Task: Use the formula "GAMMAINV" in spreadsheet "Project protfolio".
Action: Mouse moved to (757, 118)
Screenshot: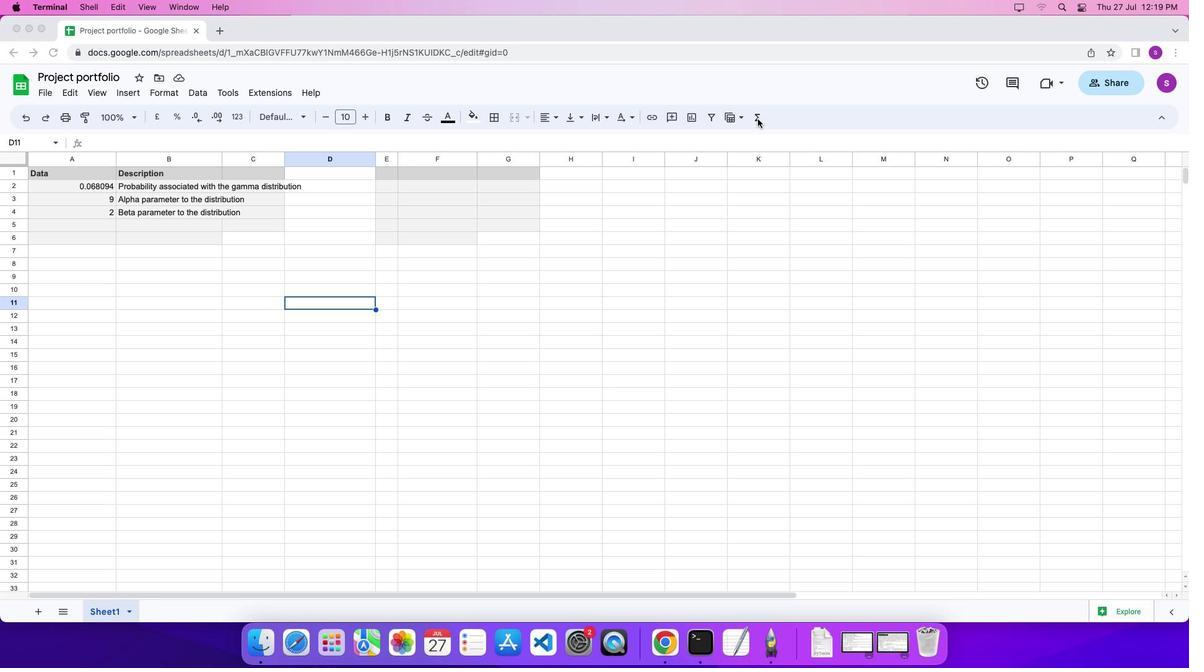 
Action: Mouse pressed left at (757, 118)
Screenshot: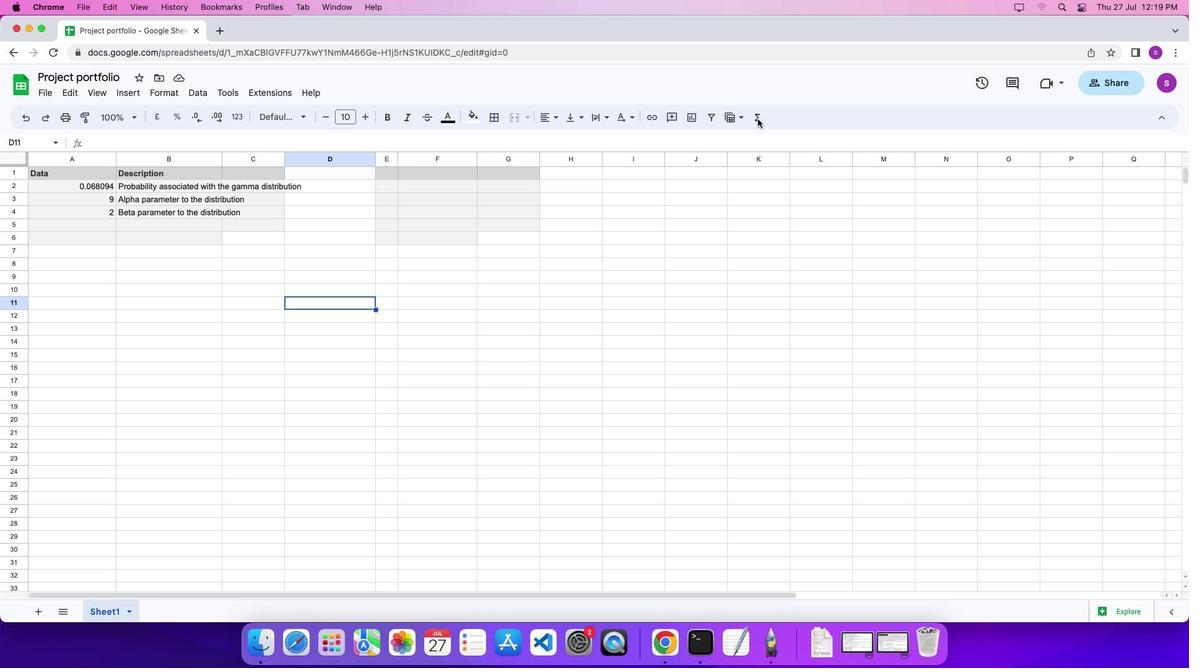 
Action: Mouse moved to (759, 119)
Screenshot: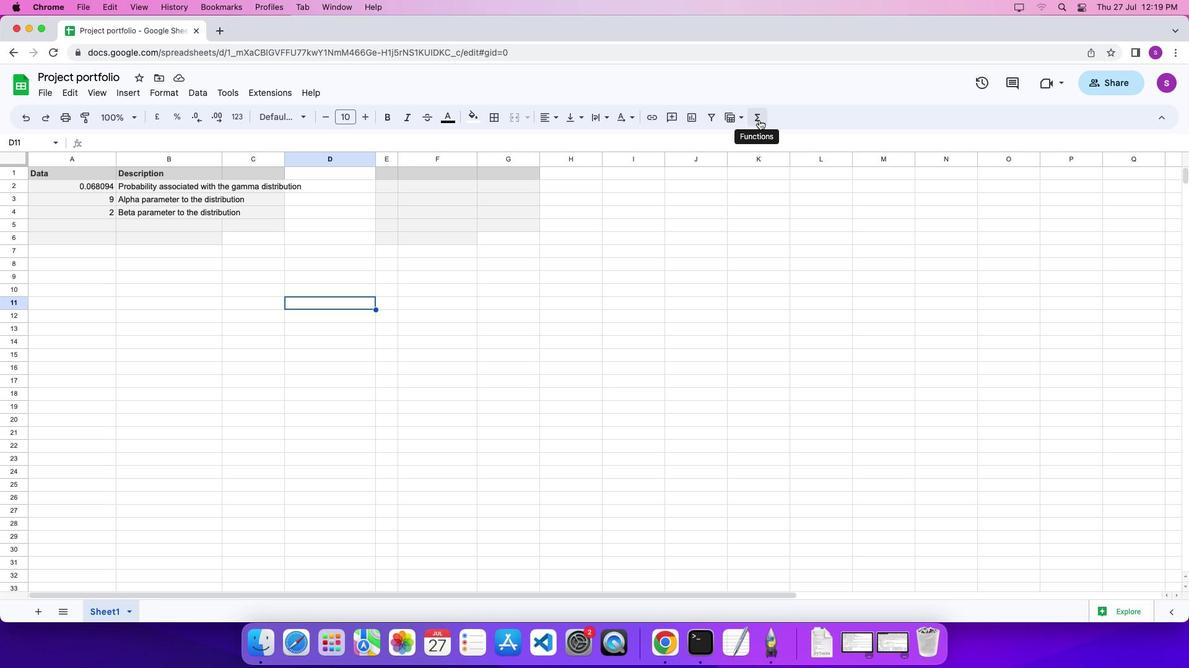 
Action: Mouse pressed left at (759, 119)
Screenshot: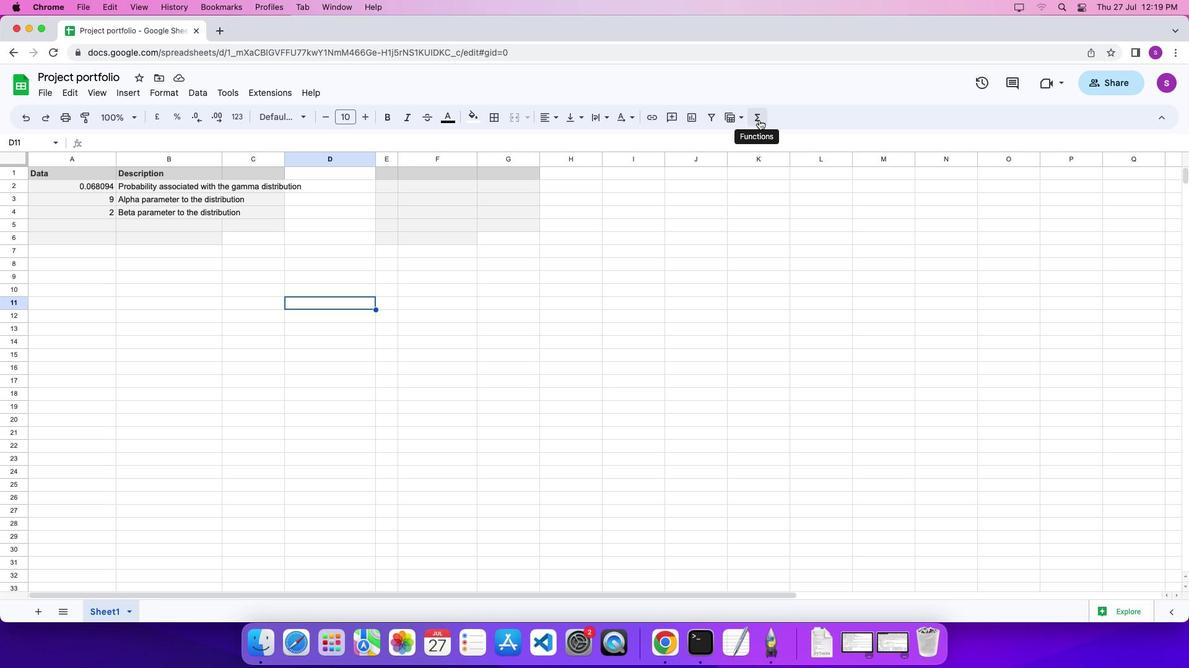 
Action: Mouse moved to (942, 466)
Screenshot: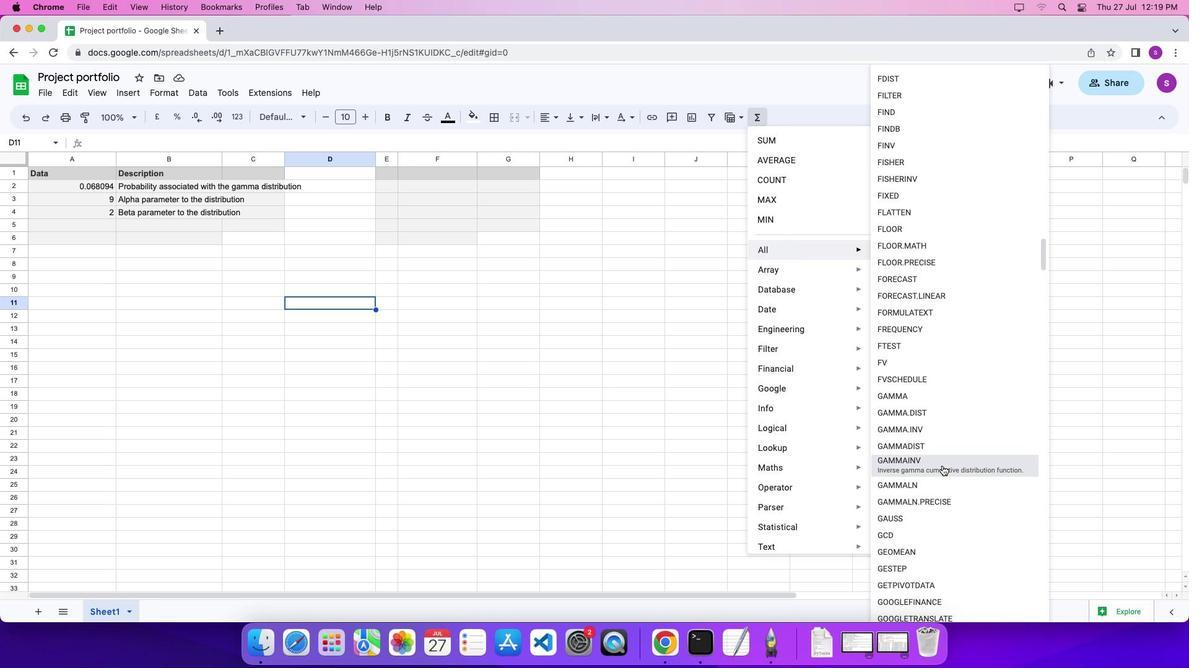 
Action: Mouse pressed left at (942, 466)
Screenshot: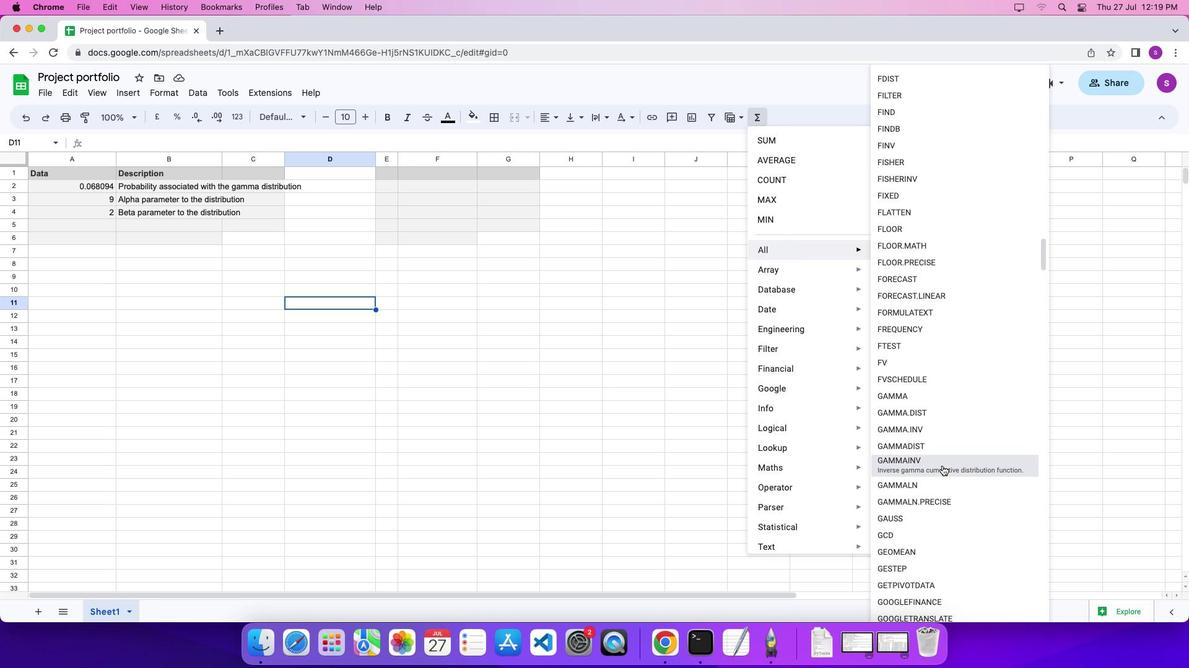 
Action: Mouse moved to (90, 181)
Screenshot: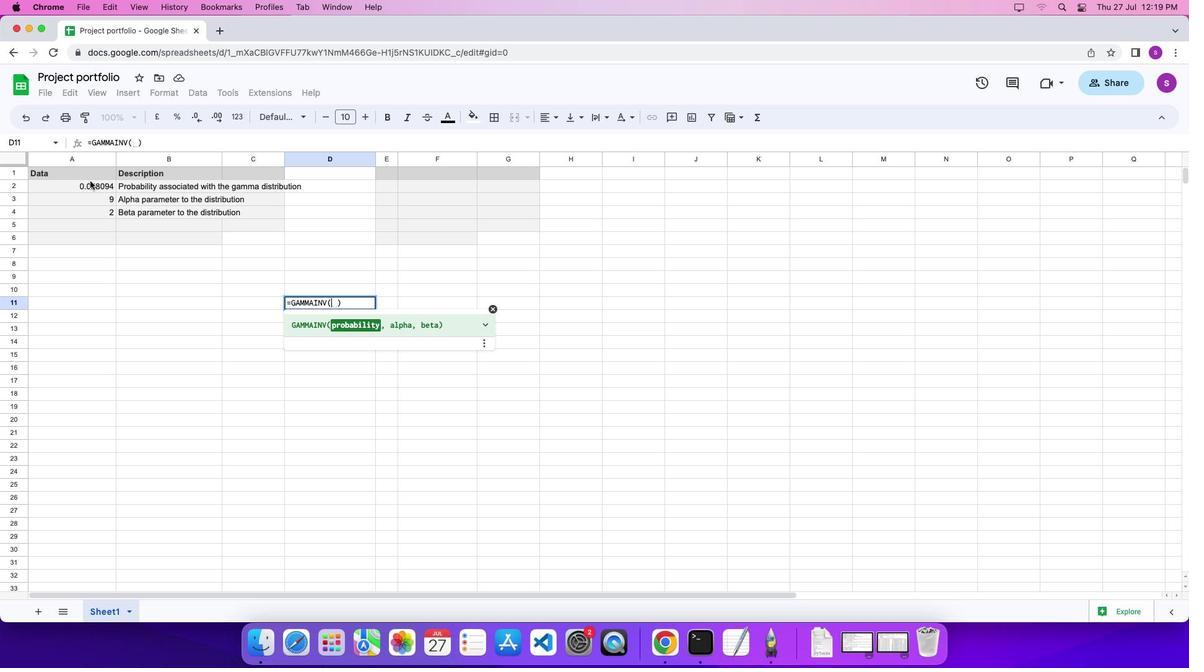
Action: Mouse pressed left at (90, 181)
Screenshot: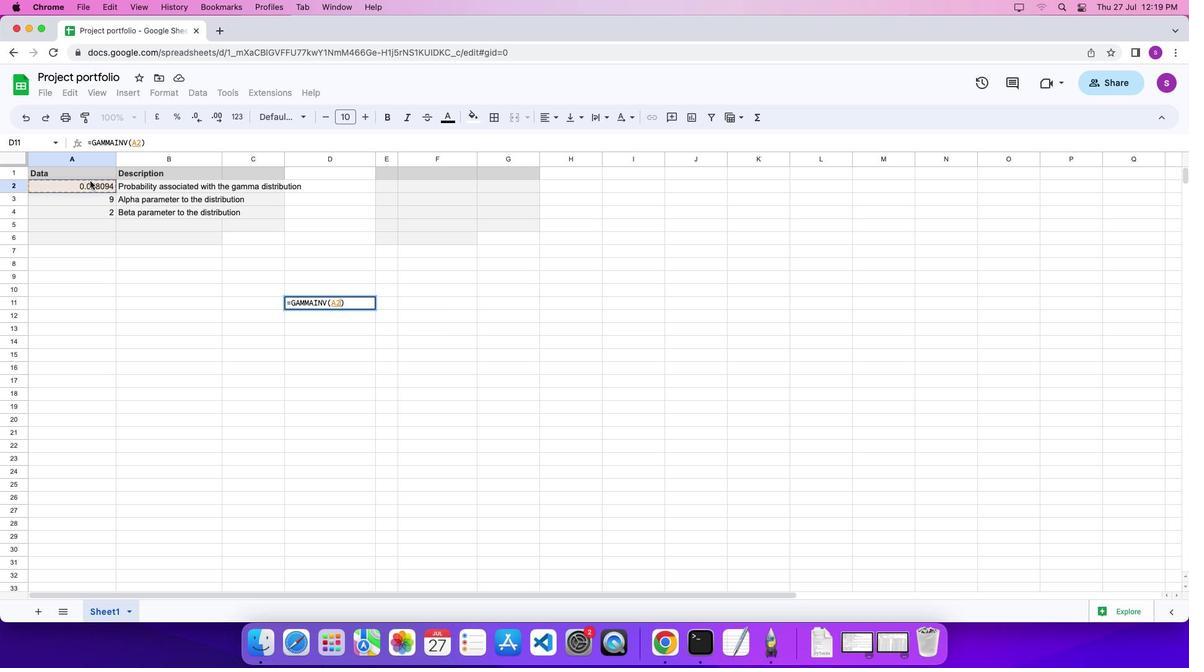 
Action: Mouse moved to (95, 183)
Screenshot: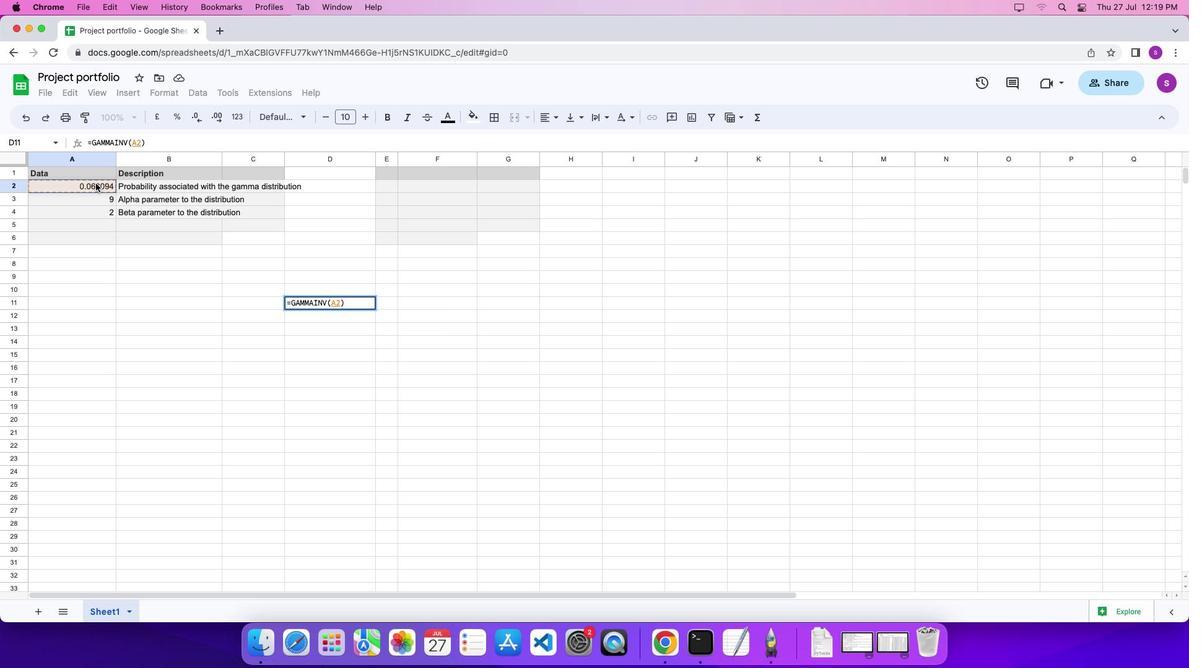 
Action: Key pressed ','
Screenshot: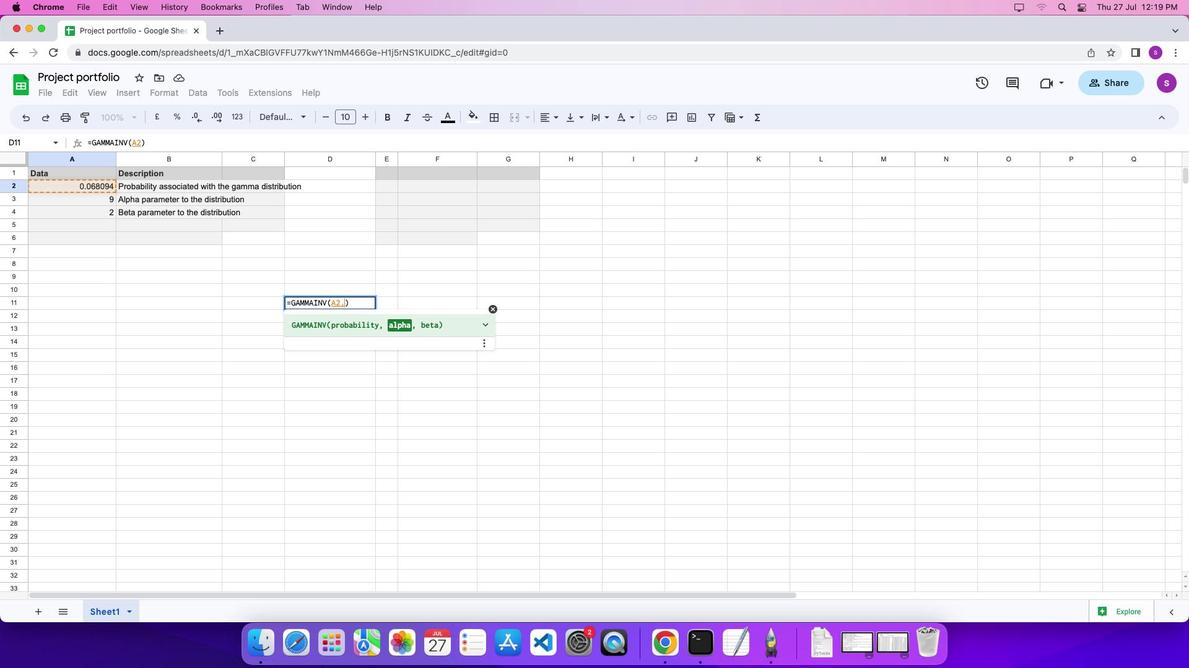 
Action: Mouse moved to (101, 196)
Screenshot: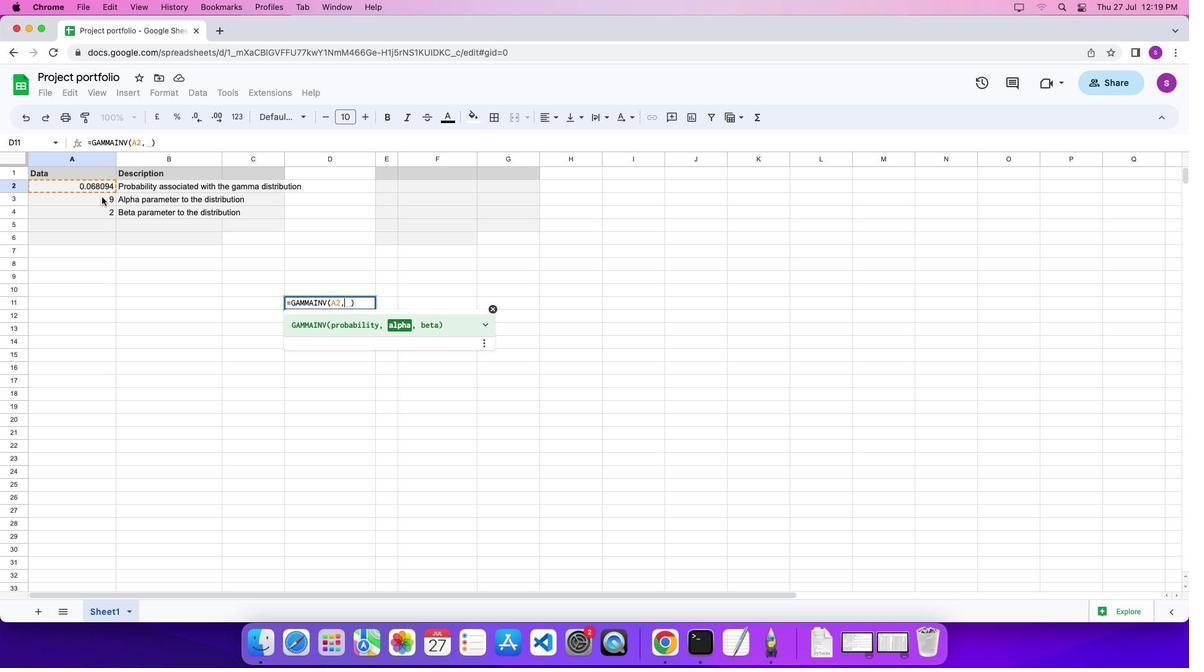 
Action: Mouse pressed left at (101, 196)
Screenshot: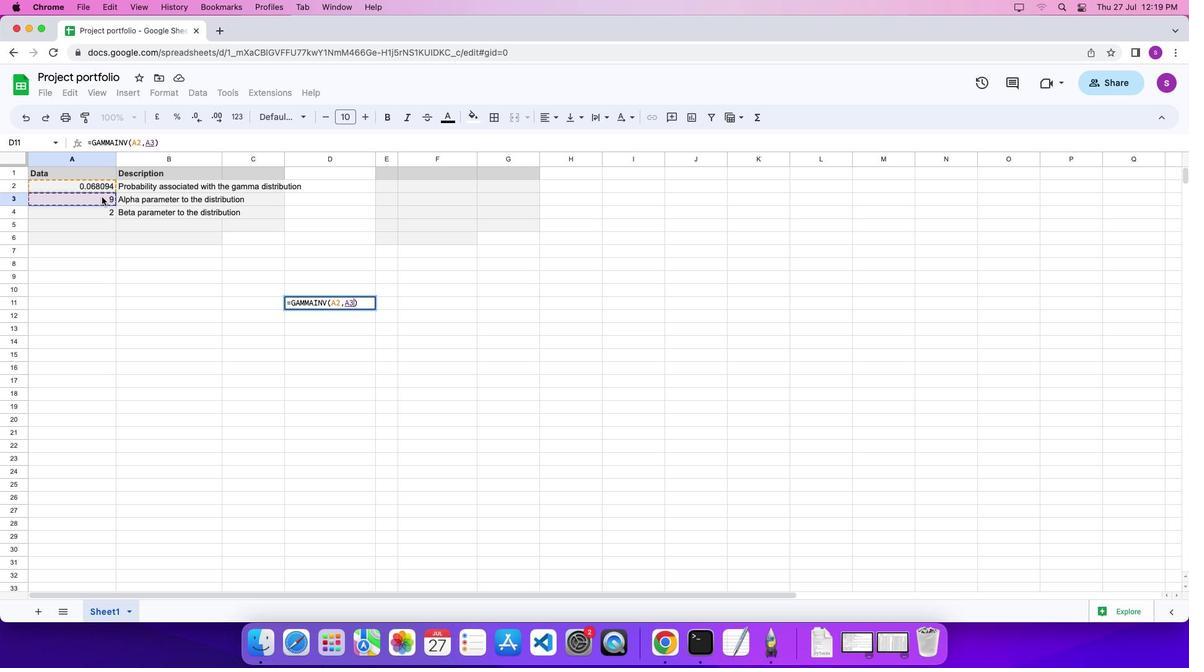 
Action: Key pressed ','
Screenshot: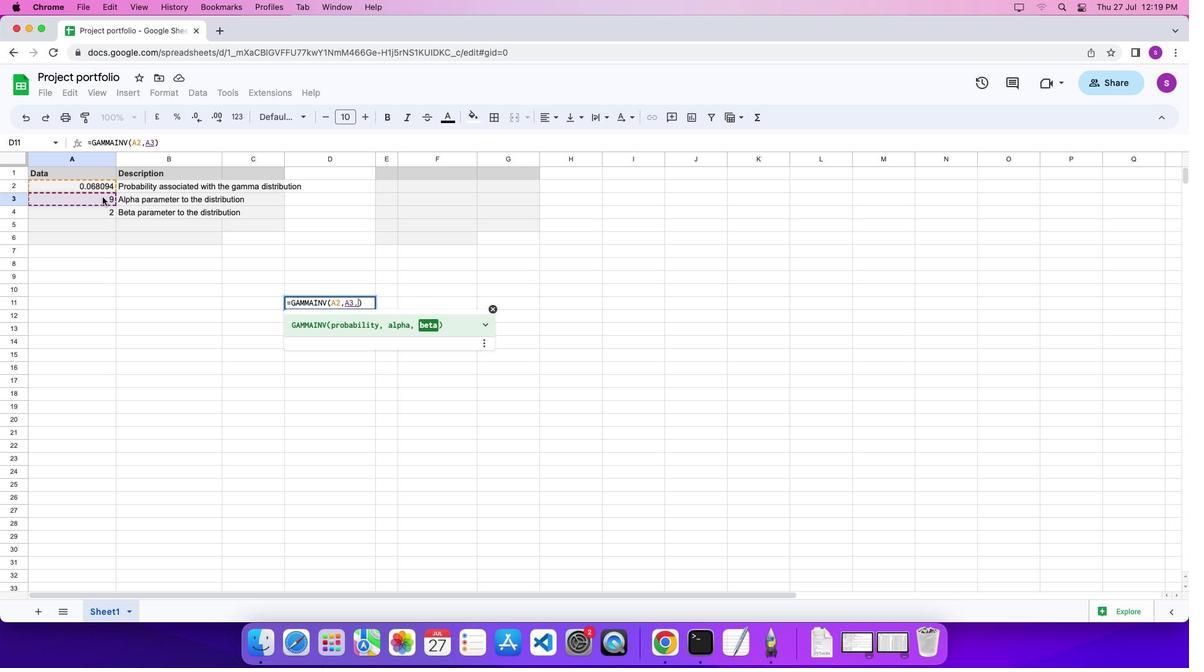 
Action: Mouse moved to (105, 211)
Screenshot: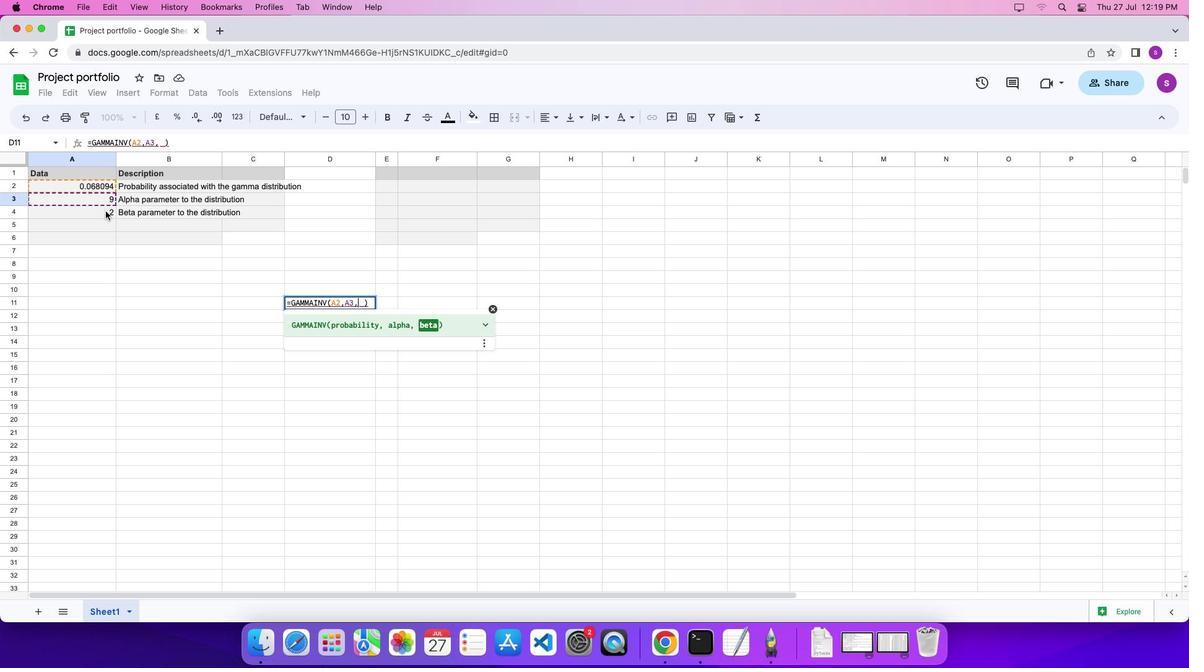 
Action: Mouse pressed left at (105, 211)
Screenshot: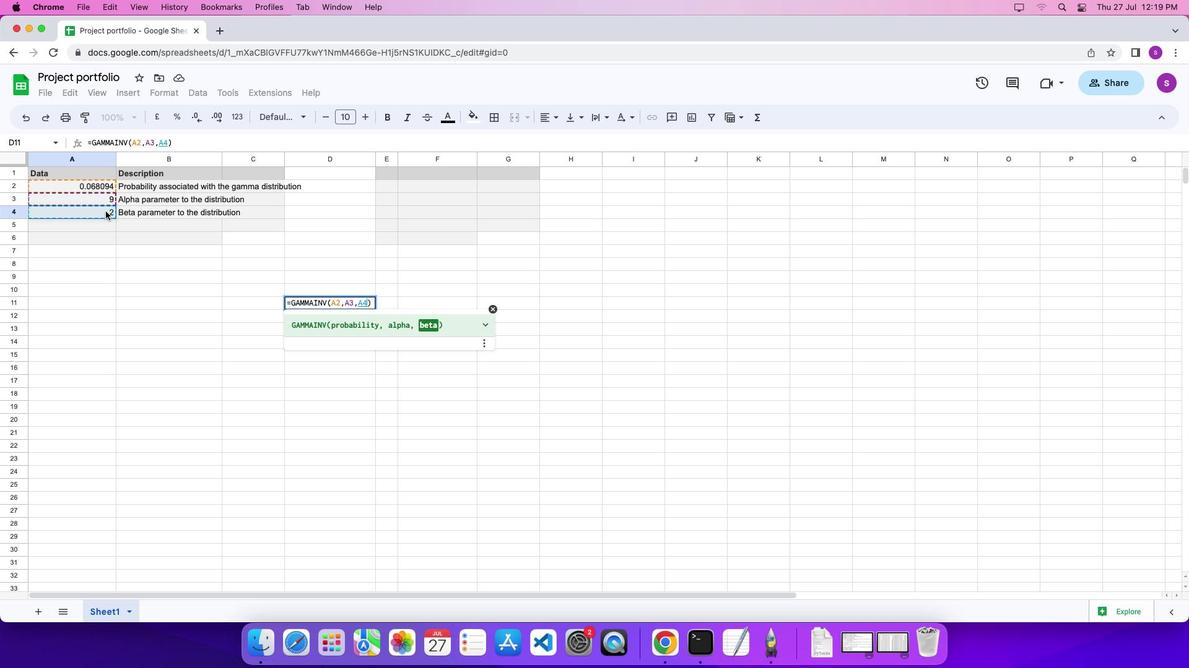 
Action: Key pressed '\x03'
Screenshot: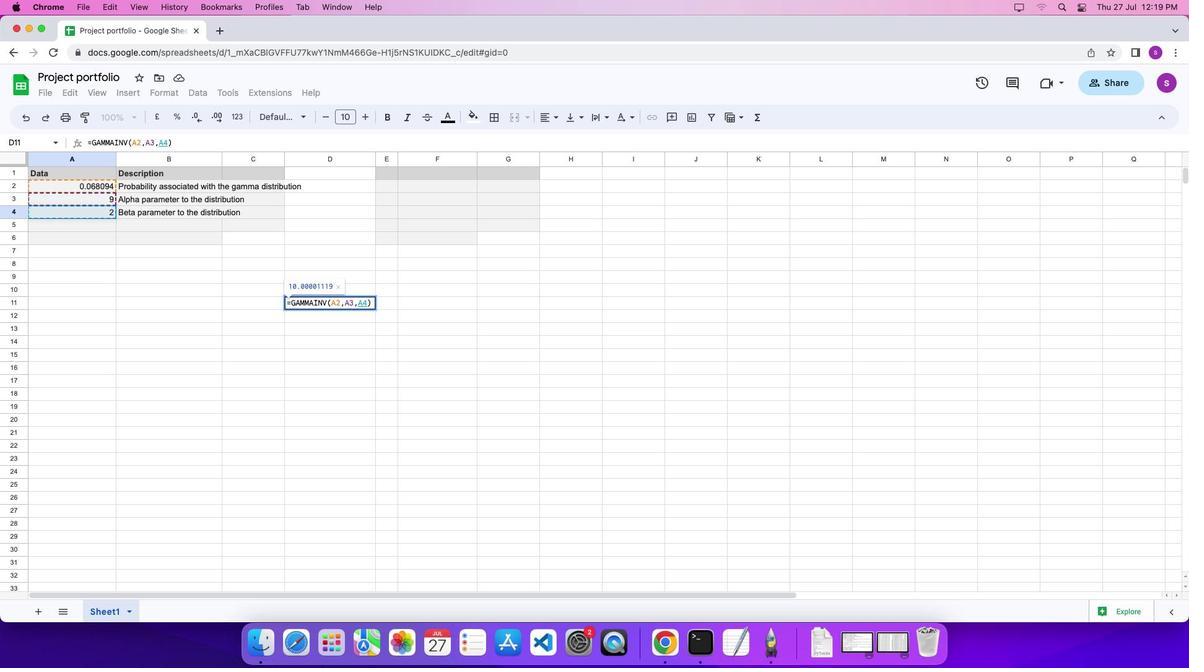 
Action: Mouse moved to (104, 211)
Screenshot: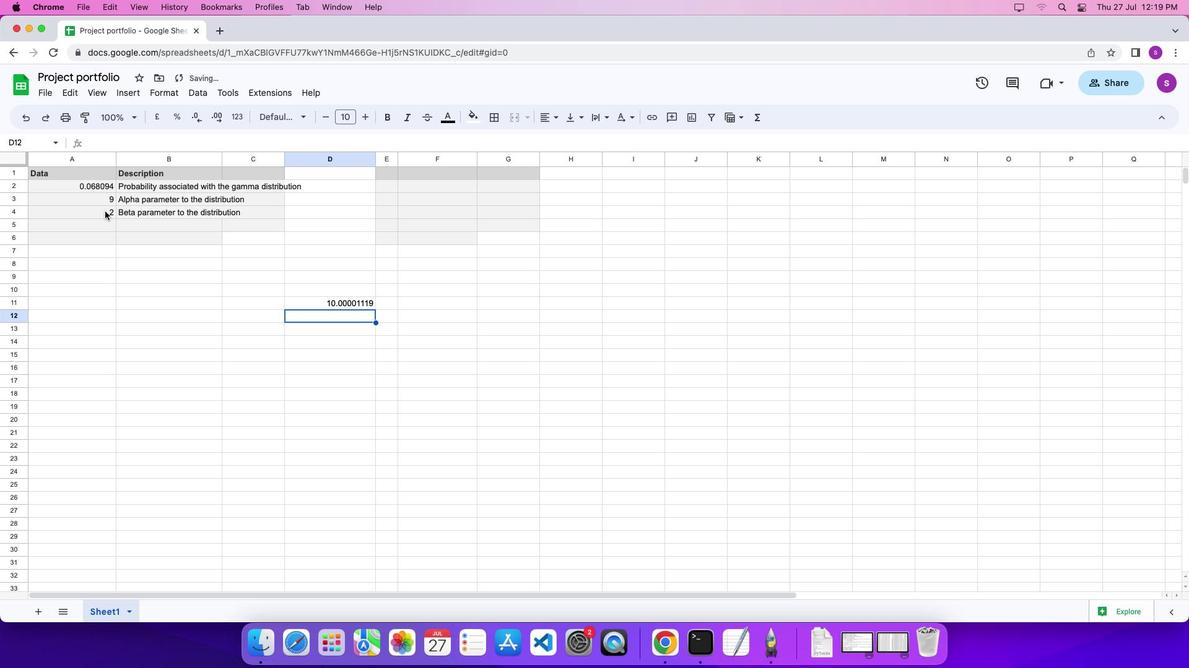 
